Task: Create dashboard for client object.
Action: Mouse moved to (376, 87)
Screenshot: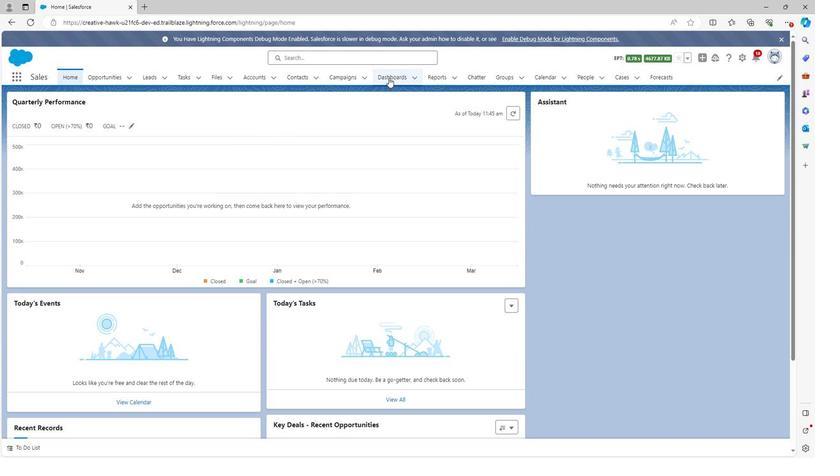 
Action: Mouse pressed left at (376, 87)
Screenshot: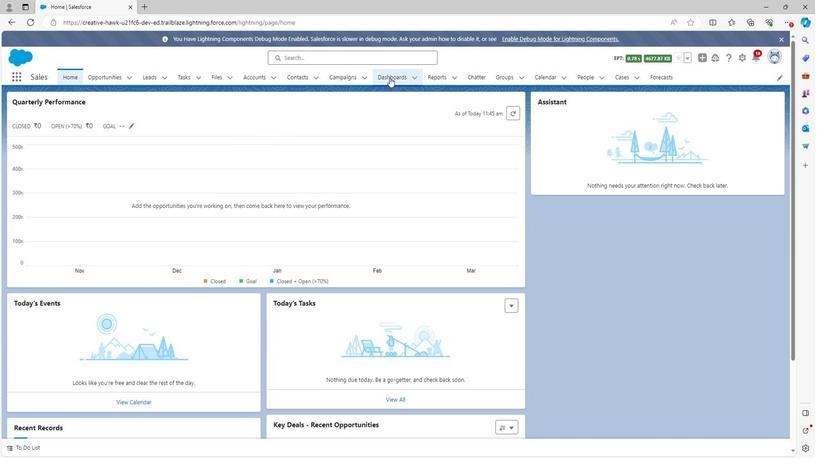 
Action: Mouse moved to (745, 113)
Screenshot: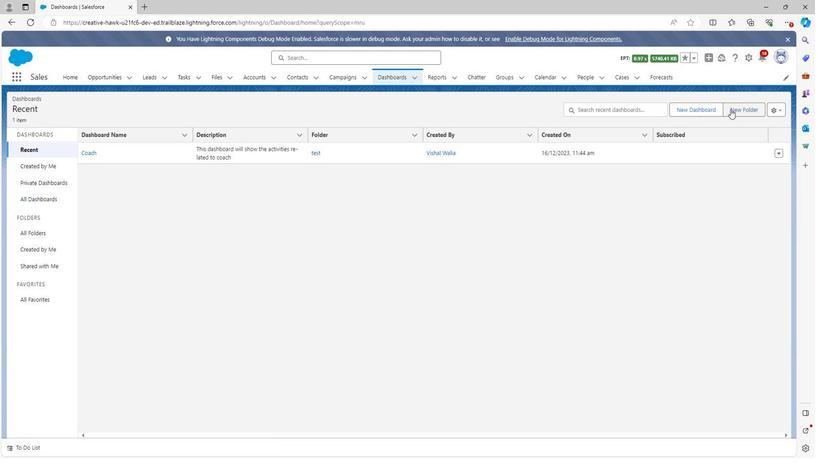 
Action: Mouse pressed left at (745, 113)
Screenshot: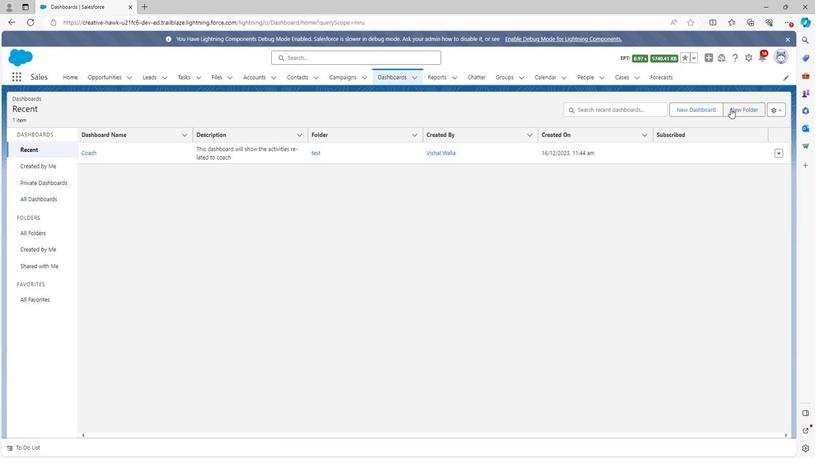 
Action: Mouse moved to (393, 210)
Screenshot: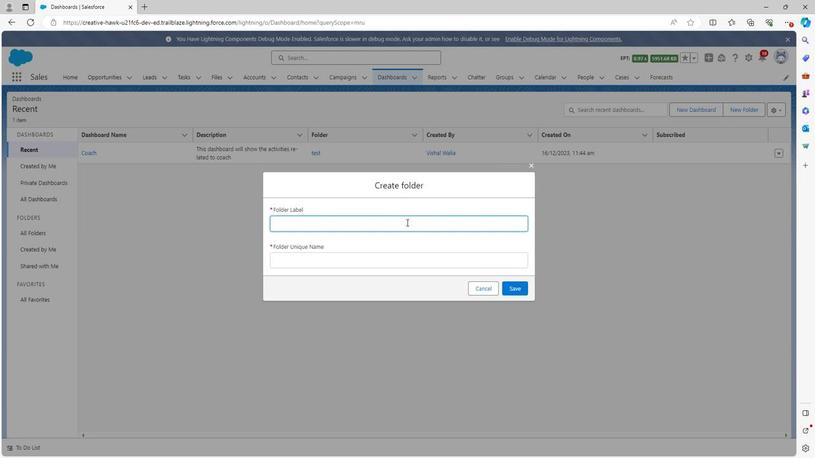 
Action: Key pressed test2
Screenshot: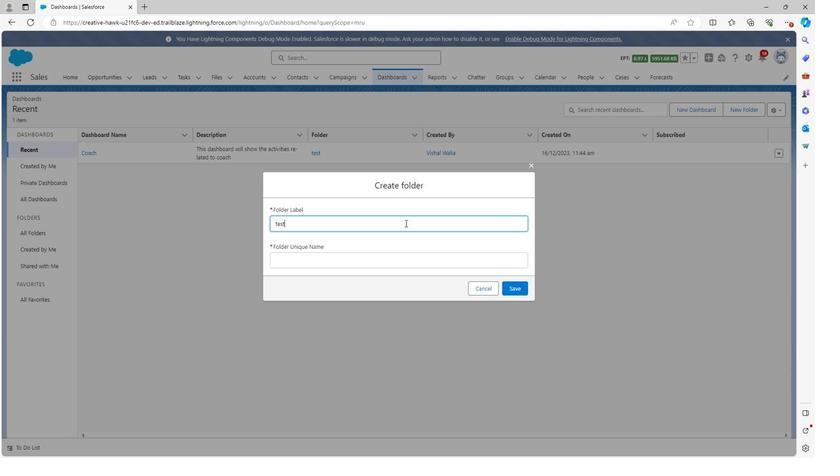
Action: Mouse moved to (373, 242)
Screenshot: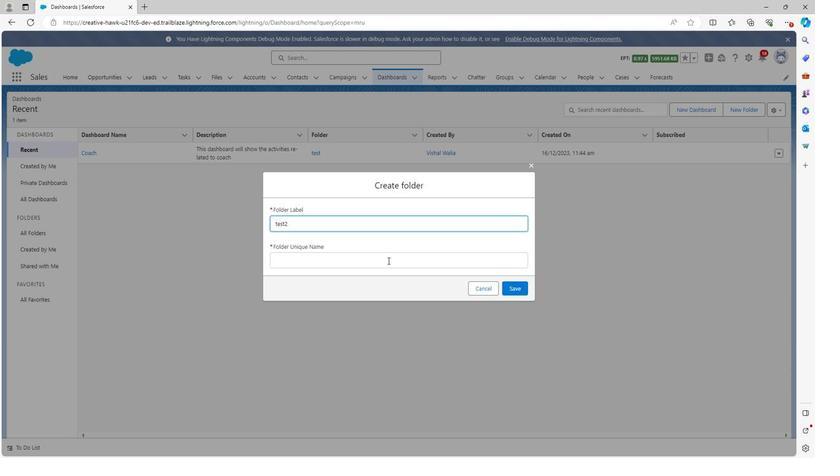 
Action: Mouse pressed left at (373, 242)
Screenshot: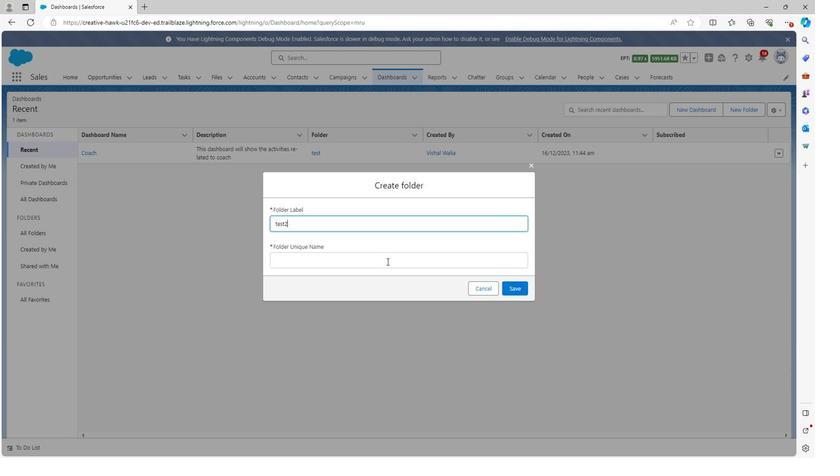 
Action: Mouse moved to (511, 265)
Screenshot: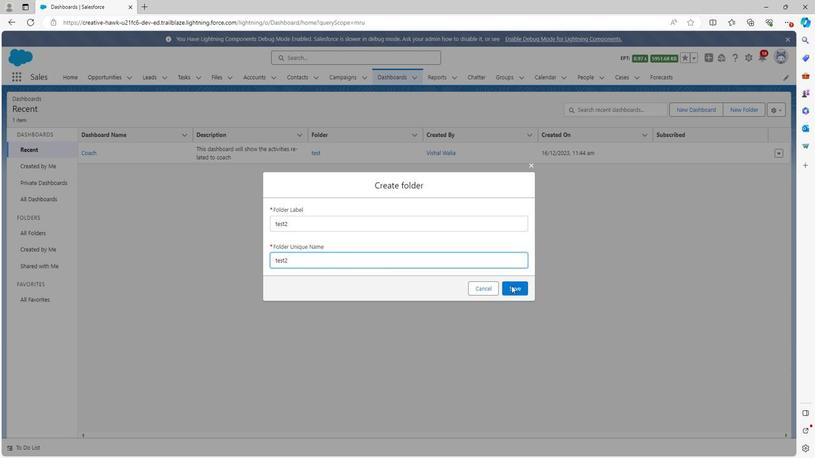 
Action: Mouse pressed left at (511, 265)
Screenshot: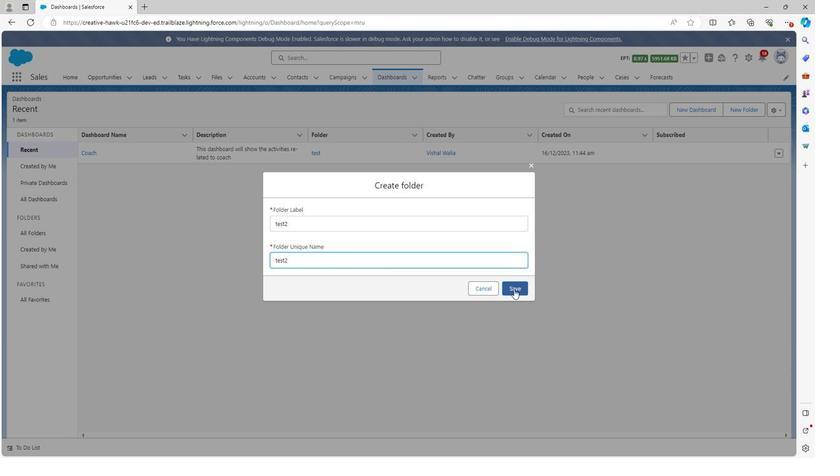 
Action: Mouse moved to (687, 116)
Screenshot: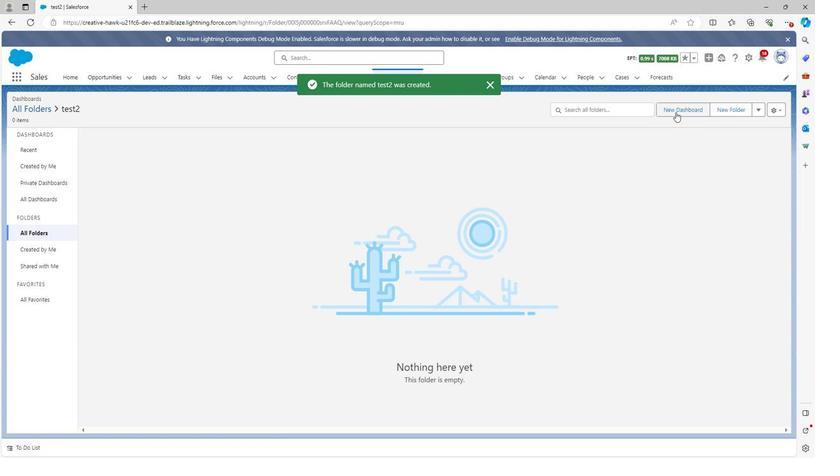 
Action: Mouse pressed left at (687, 116)
Screenshot: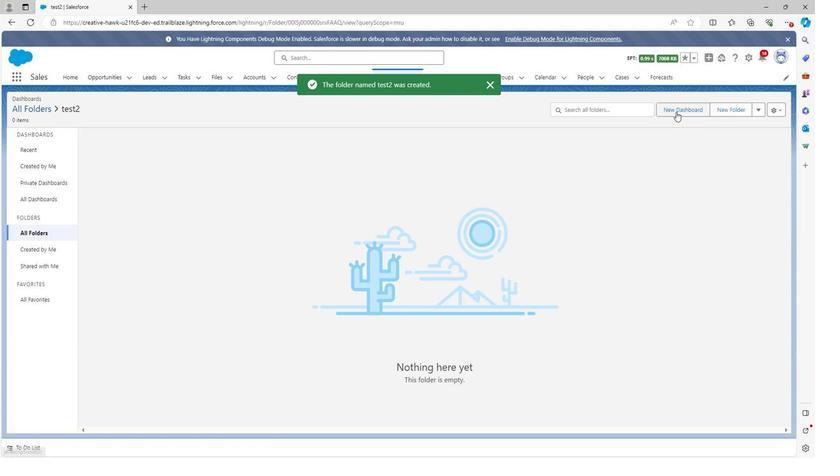 
Action: Mouse moved to (315, 212)
Screenshot: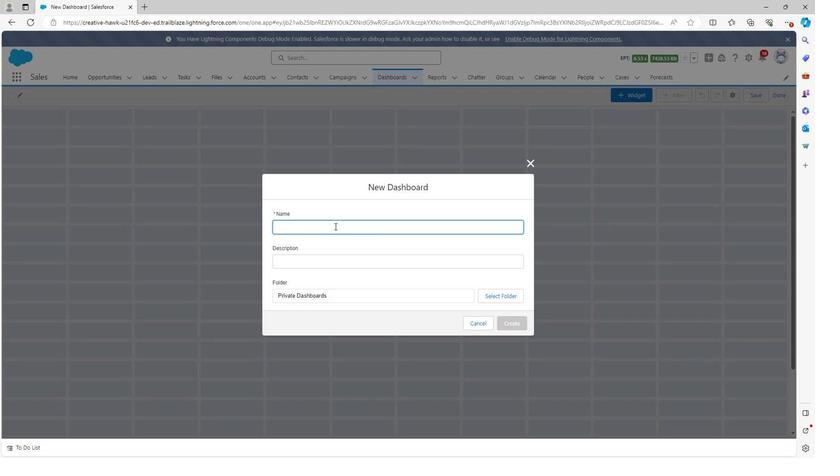 
Action: Mouse pressed left at (315, 212)
Screenshot: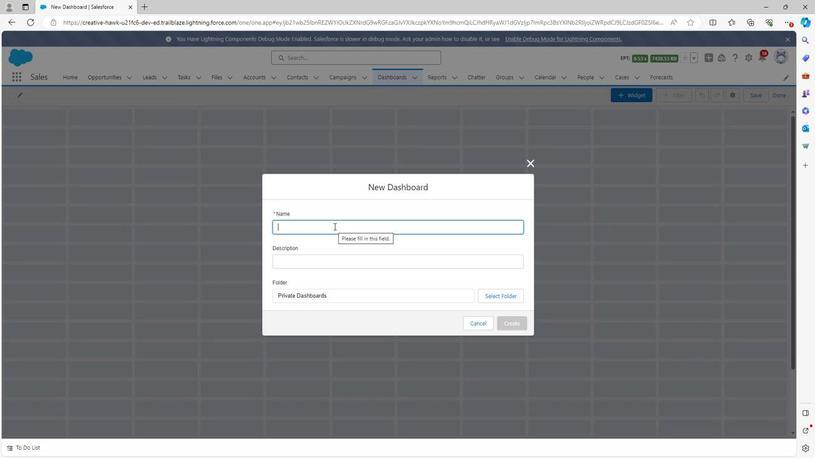 
Action: Mouse moved to (315, 215)
Screenshot: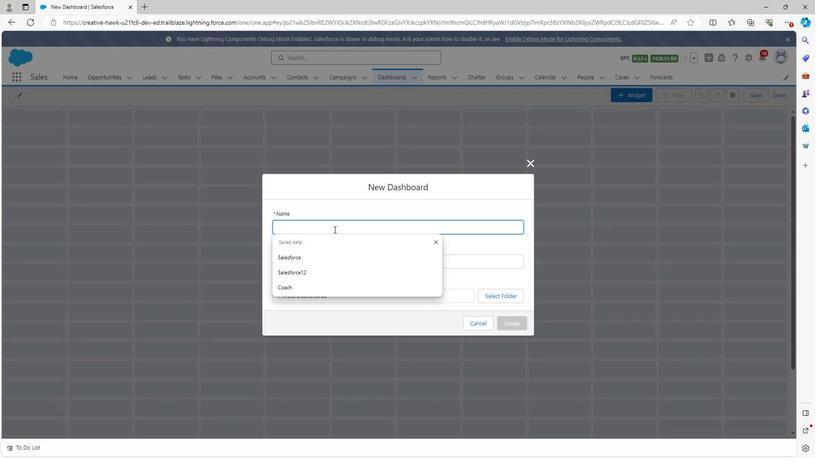 
Action: Key pressed <Key.shift>Client
Screenshot: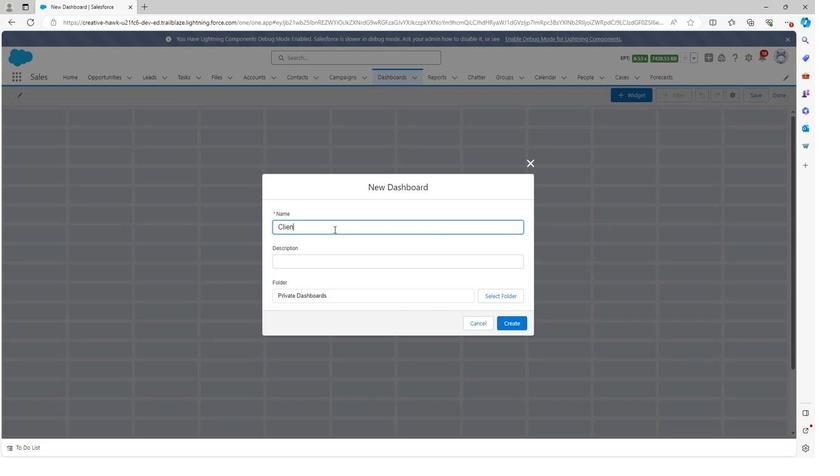 
Action: Mouse moved to (278, 242)
Screenshot: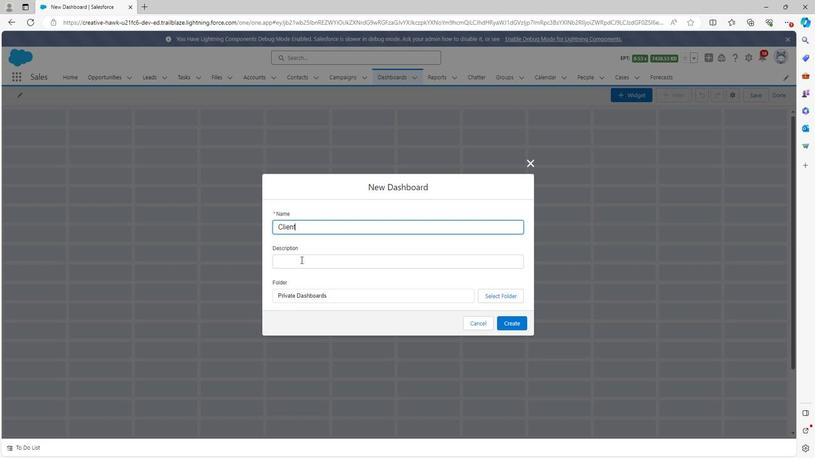 
Action: Mouse pressed left at (278, 242)
Screenshot: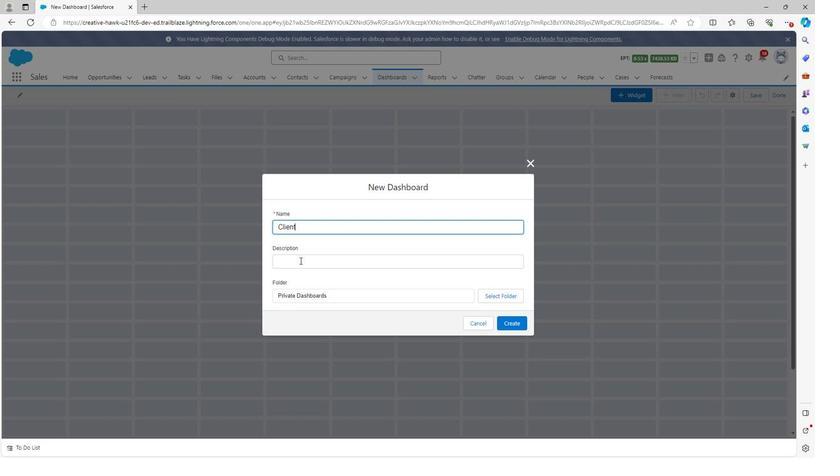 
Action: Key pressed <Key.shift>Client<Key.space>dashboard<Key.space>is<Key.space>used<Key.space>to<Key.space>provide<Key.space>the<Key.space>information<Key.space>related<Key.space>to<Key.space>client
Screenshot: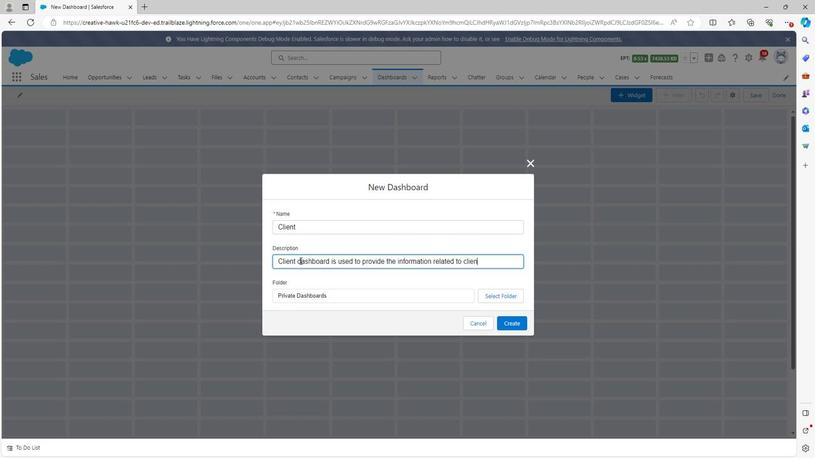 
Action: Mouse moved to (490, 272)
Screenshot: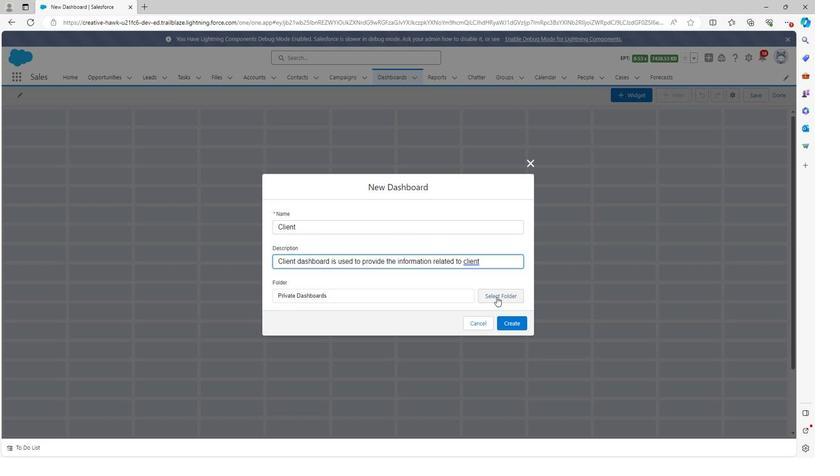 
Action: Mouse pressed left at (490, 272)
Screenshot: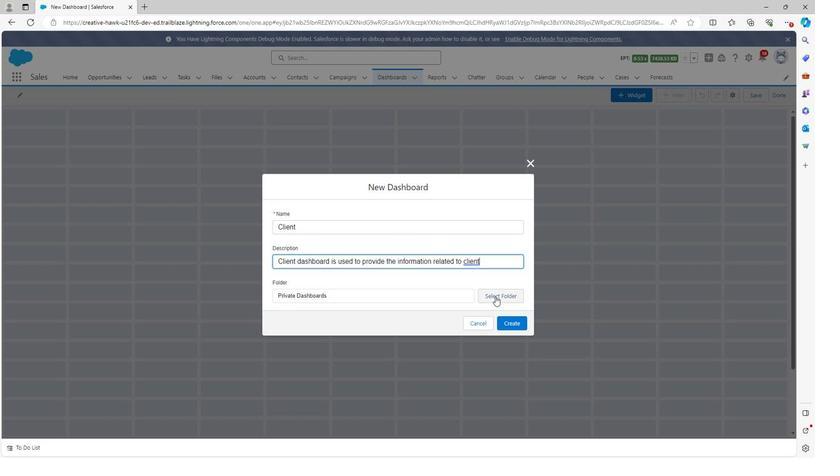 
Action: Mouse moved to (412, 145)
Screenshot: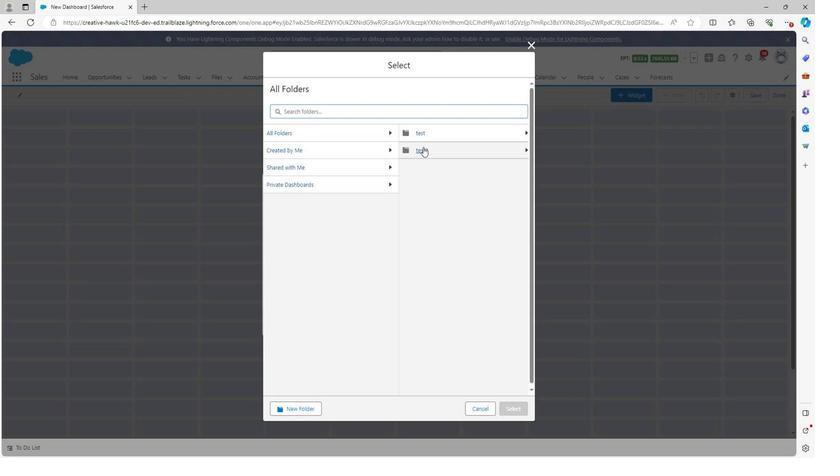 
Action: Mouse pressed left at (412, 145)
Screenshot: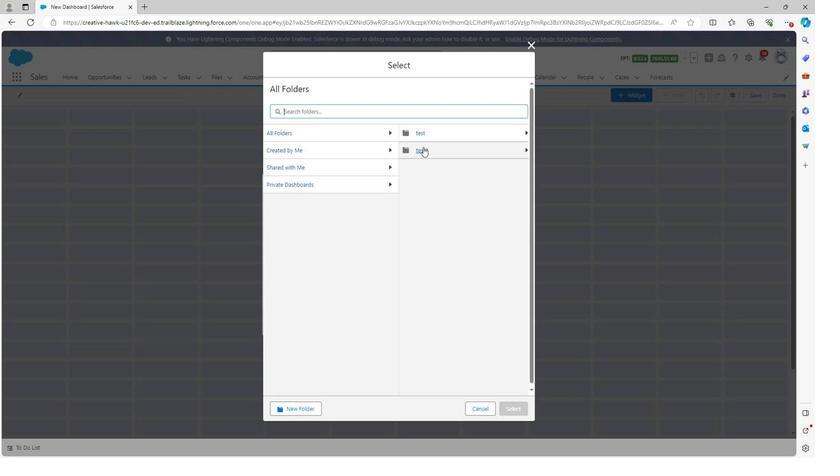 
Action: Mouse moved to (496, 366)
Screenshot: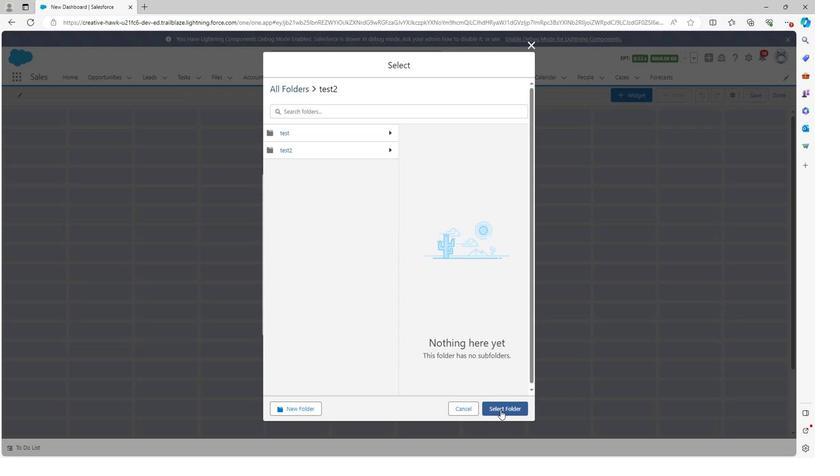 
Action: Mouse pressed left at (496, 366)
Screenshot: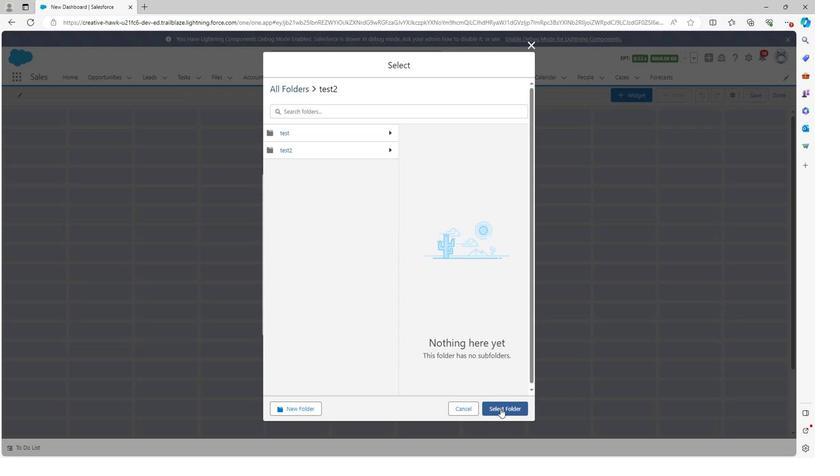 
Action: Mouse moved to (504, 293)
Screenshot: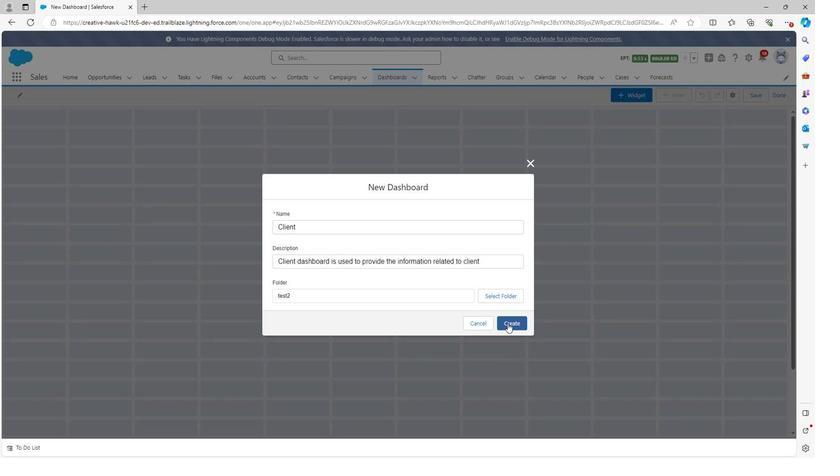 
Action: Mouse pressed left at (504, 293)
Screenshot: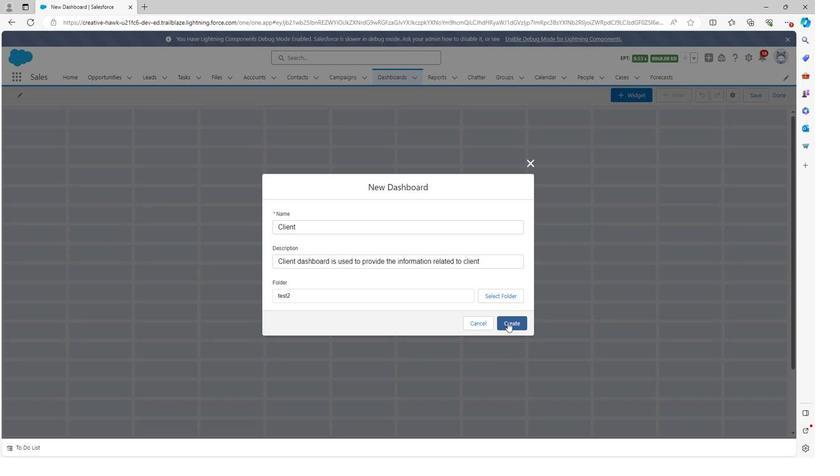 
Action: Mouse moved to (617, 101)
Screenshot: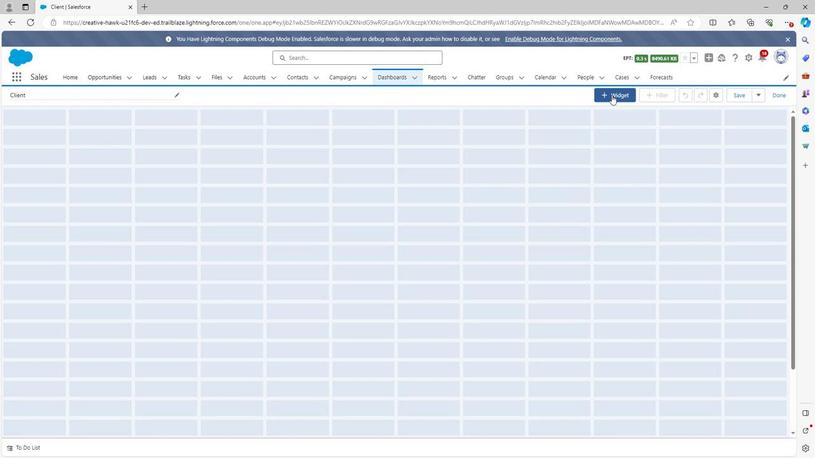 
Action: Mouse pressed left at (617, 101)
Screenshot: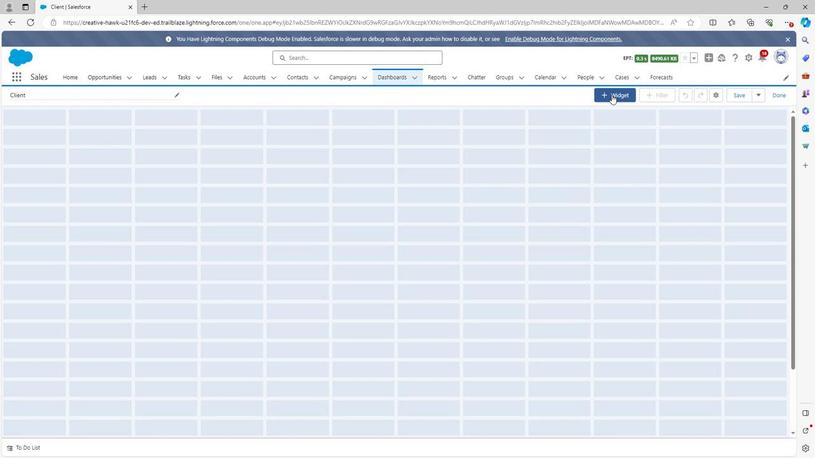 
Action: Mouse moved to (619, 119)
Screenshot: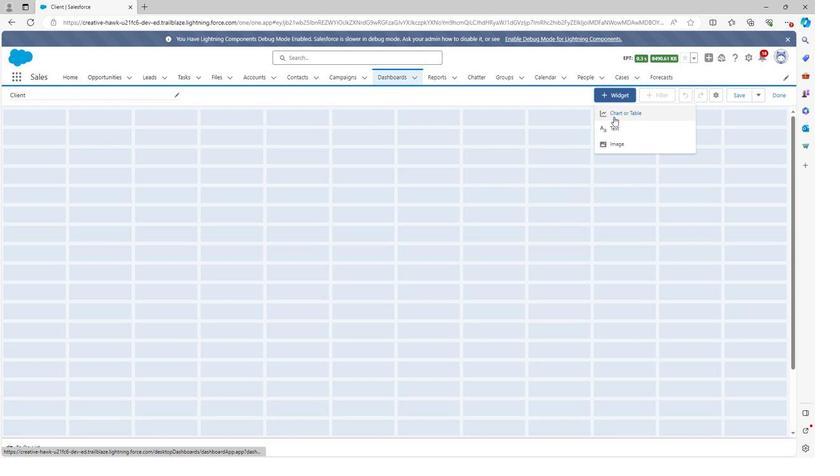 
Action: Mouse pressed left at (619, 119)
Screenshot: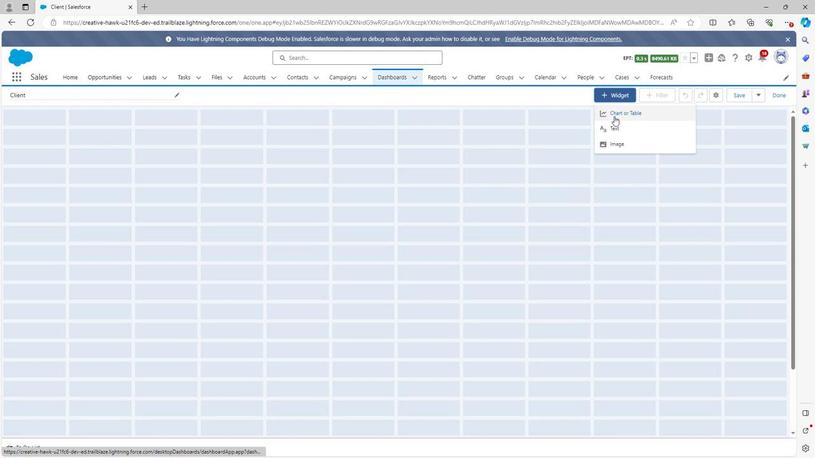 
Action: Mouse moved to (47, 200)
Screenshot: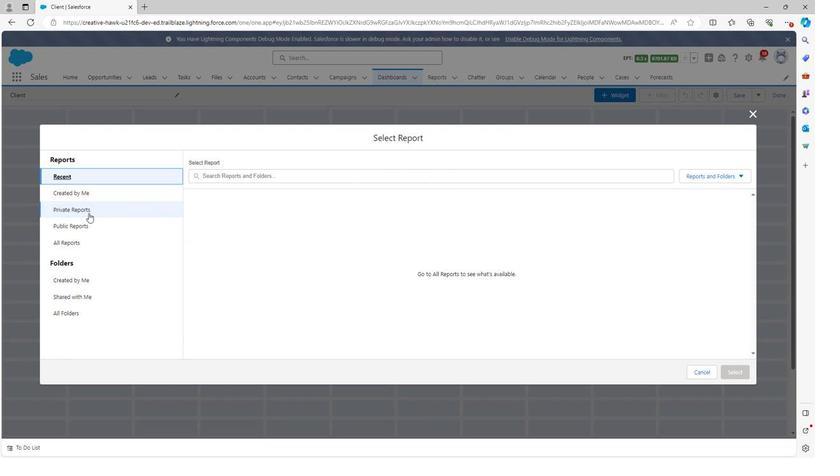 
Action: Mouse pressed left at (47, 200)
Screenshot: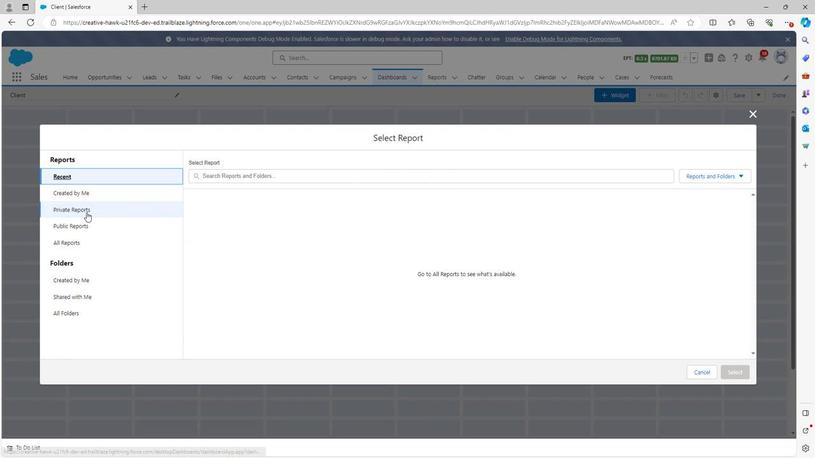 
Action: Mouse moved to (37, 211)
Screenshot: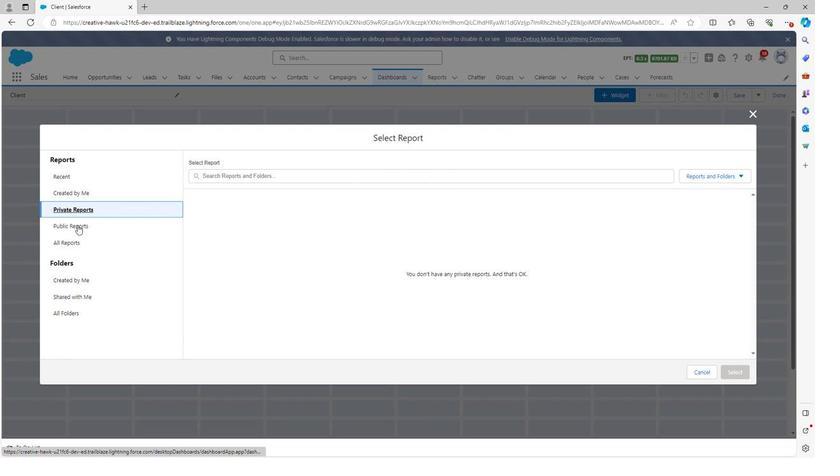 
Action: Mouse pressed left at (37, 211)
Screenshot: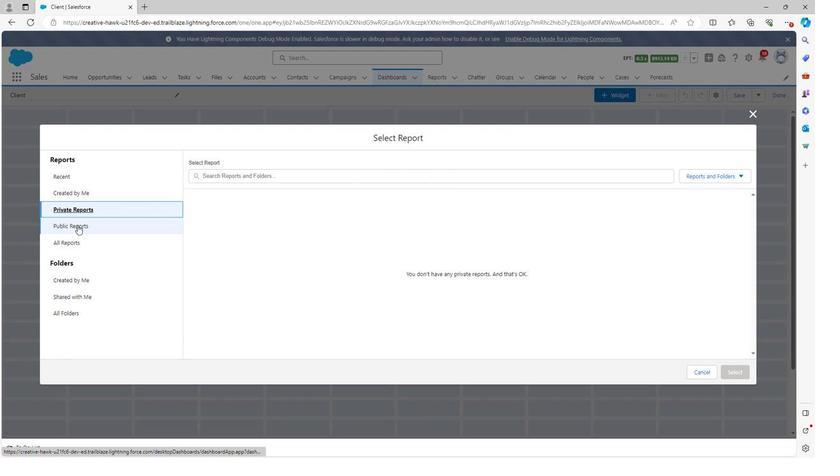 
Action: Mouse moved to (195, 195)
Screenshot: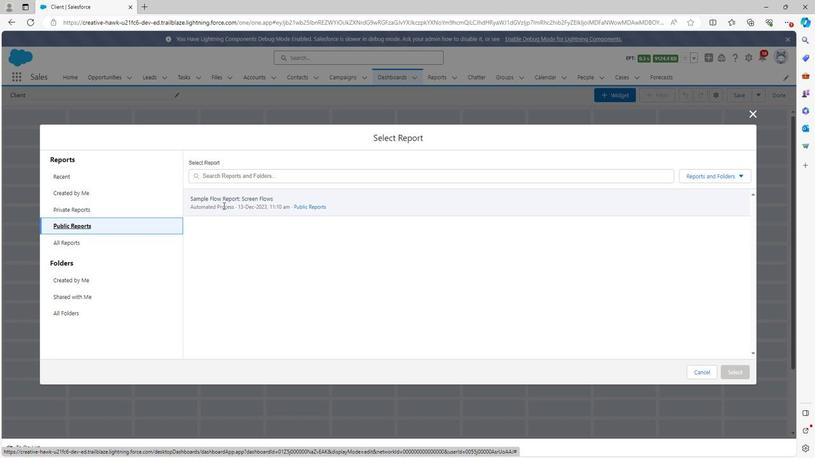 
Action: Mouse pressed left at (195, 195)
Screenshot: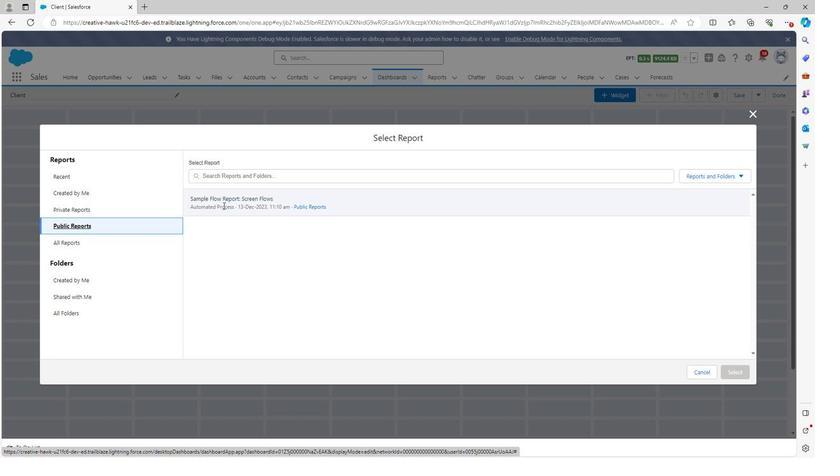 
Action: Mouse moved to (748, 331)
Screenshot: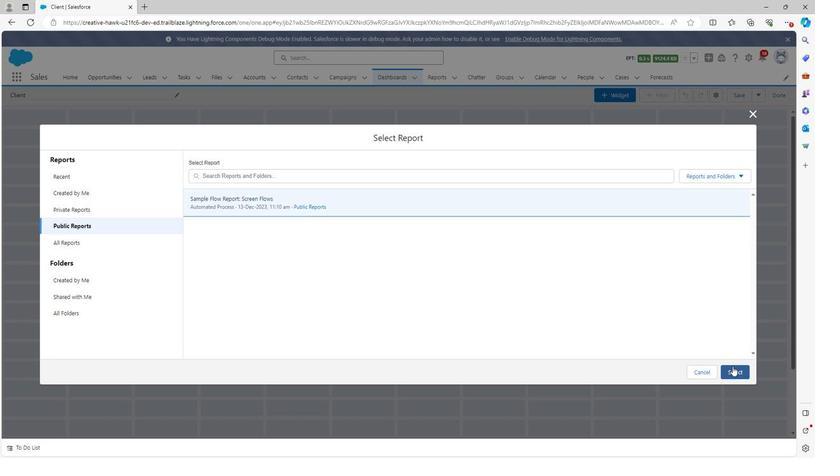 
Action: Mouse pressed left at (748, 331)
Screenshot: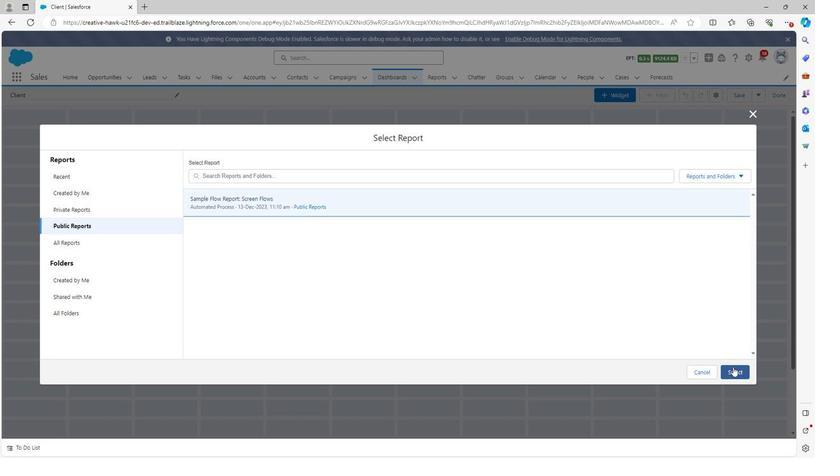 
Action: Mouse moved to (288, 303)
Screenshot: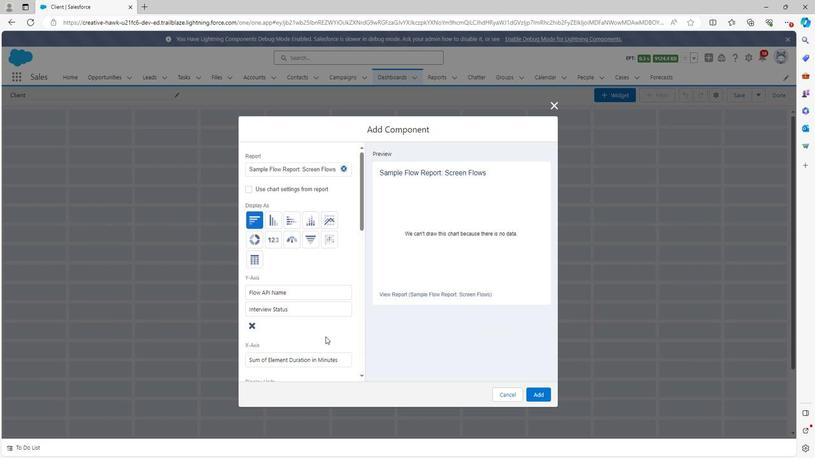 
Action: Mouse scrolled (288, 302) with delta (0, 0)
Screenshot: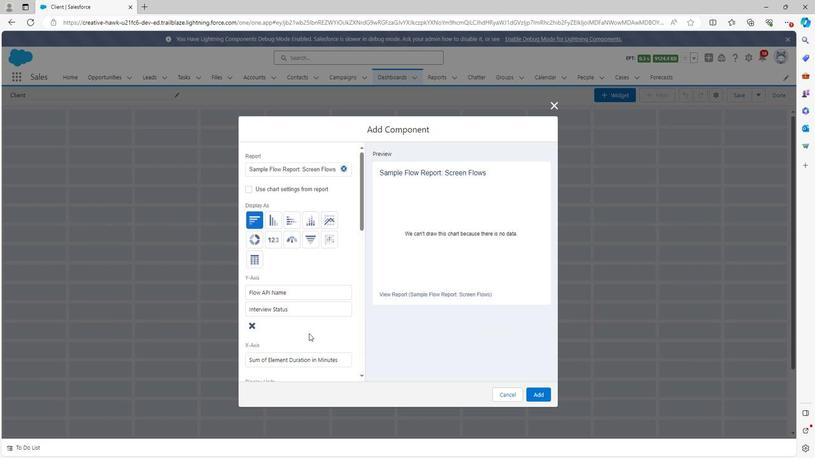 
Action: Mouse scrolled (288, 302) with delta (0, 0)
Screenshot: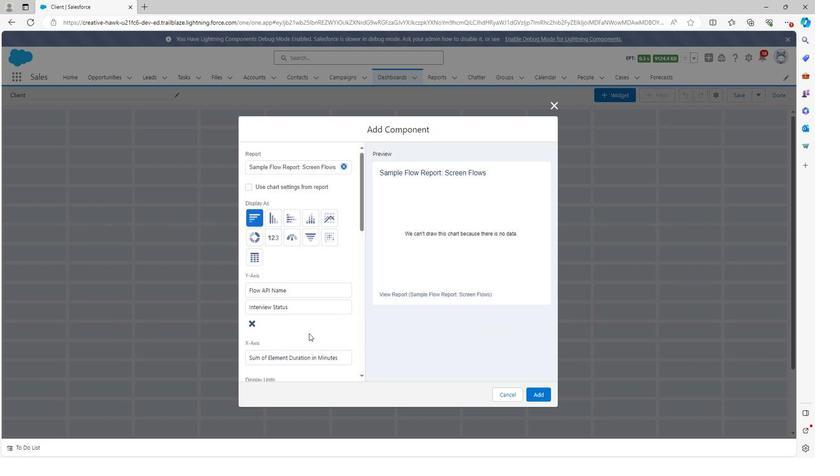 
Action: Mouse scrolled (288, 302) with delta (0, 0)
Screenshot: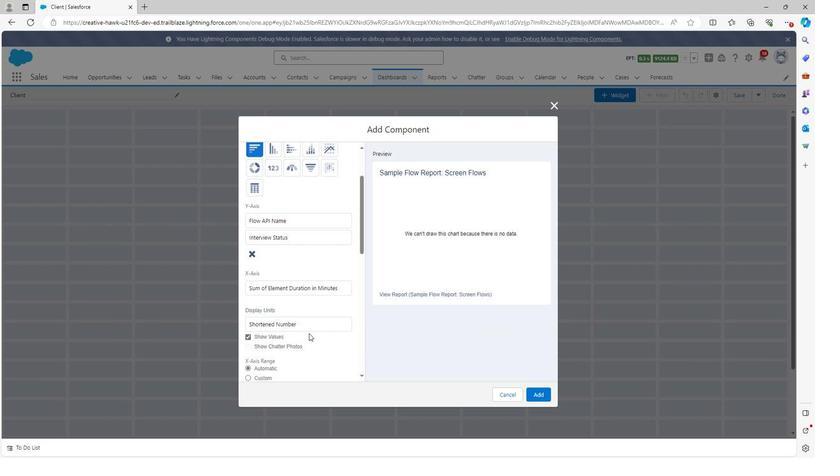 
Action: Mouse scrolled (288, 302) with delta (0, 0)
Screenshot: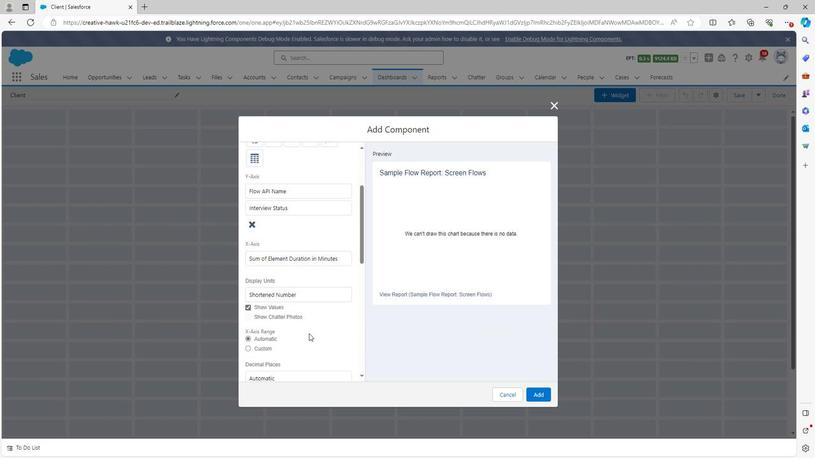 
Action: Mouse scrolled (288, 302) with delta (0, 0)
Screenshot: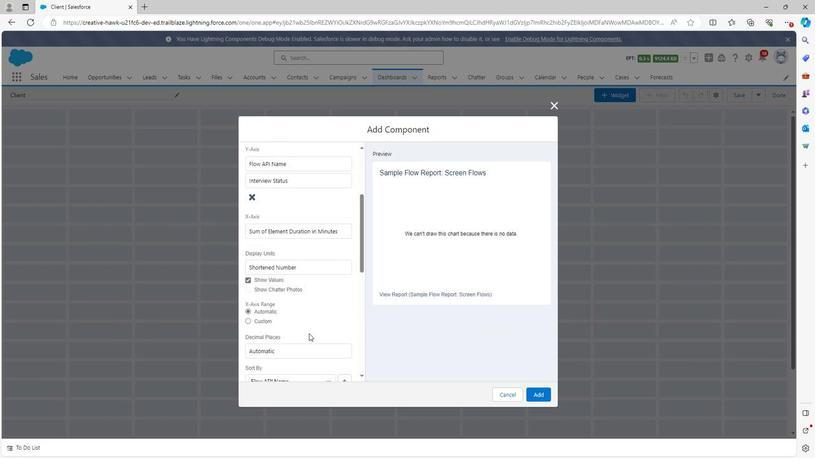 
Action: Mouse scrolled (288, 302) with delta (0, 0)
Screenshot: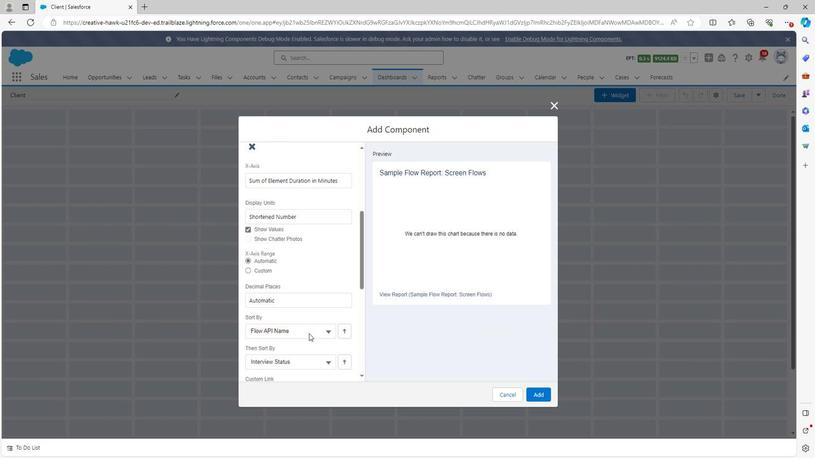 
Action: Mouse scrolled (288, 302) with delta (0, 0)
Screenshot: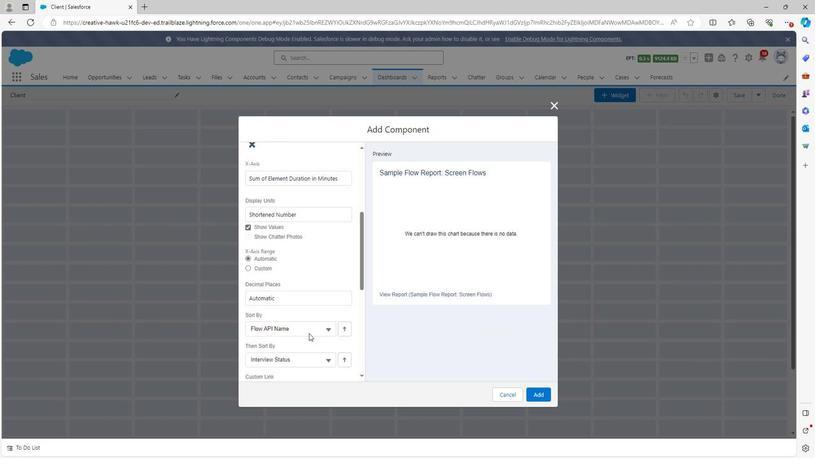 
Action: Mouse scrolled (288, 302) with delta (0, 0)
Screenshot: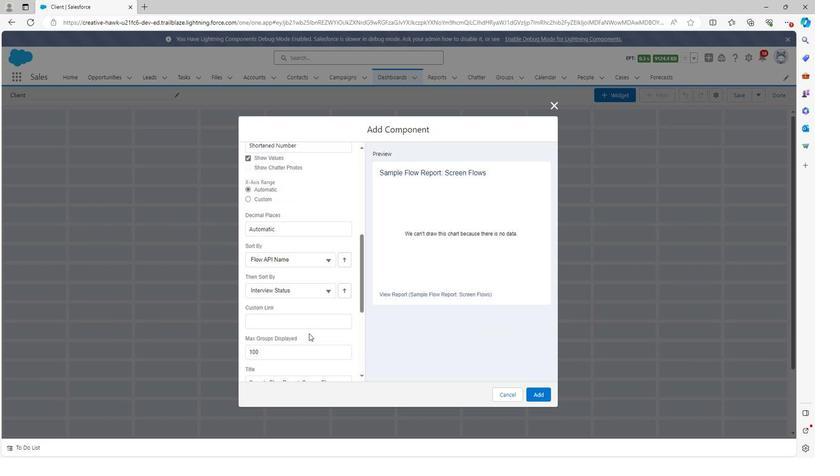 
Action: Mouse scrolled (288, 302) with delta (0, 0)
Screenshot: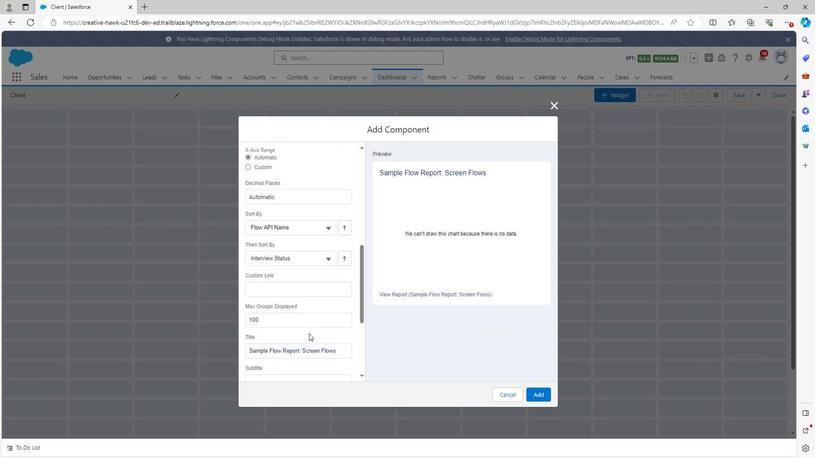 
Action: Mouse scrolled (288, 302) with delta (0, 0)
Screenshot: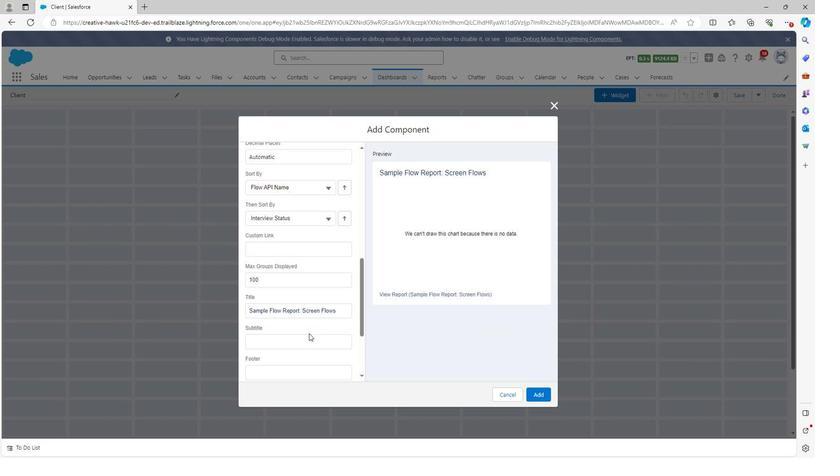
Action: Mouse scrolled (288, 302) with delta (0, 0)
Screenshot: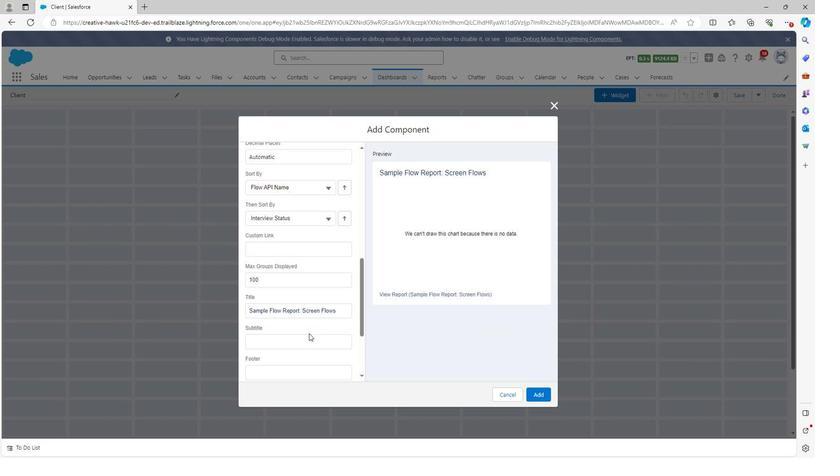
Action: Mouse scrolled (288, 302) with delta (0, 0)
Screenshot: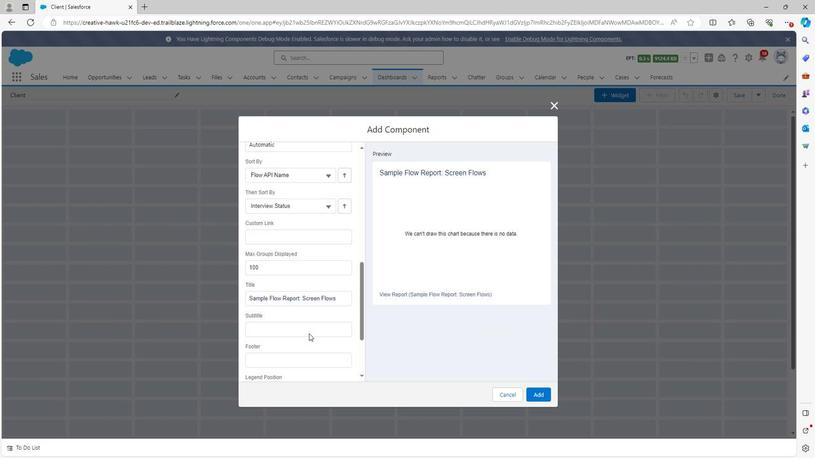 
Action: Mouse moved to (288, 303)
Screenshot: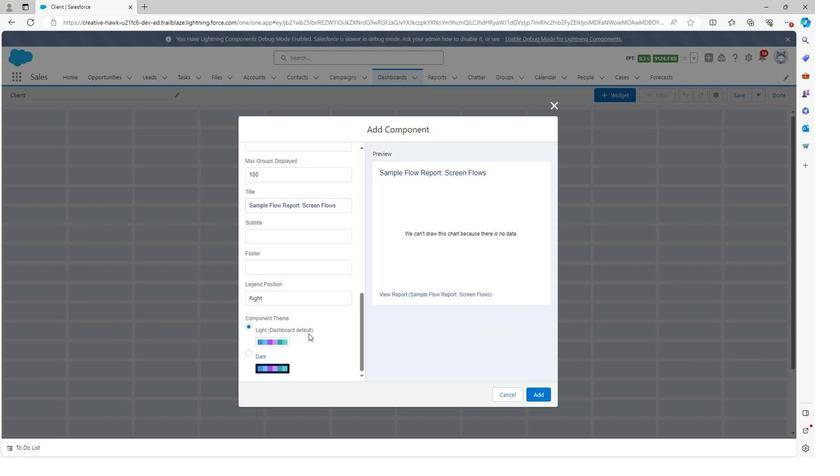 
Action: Mouse scrolled (288, 303) with delta (0, 0)
Screenshot: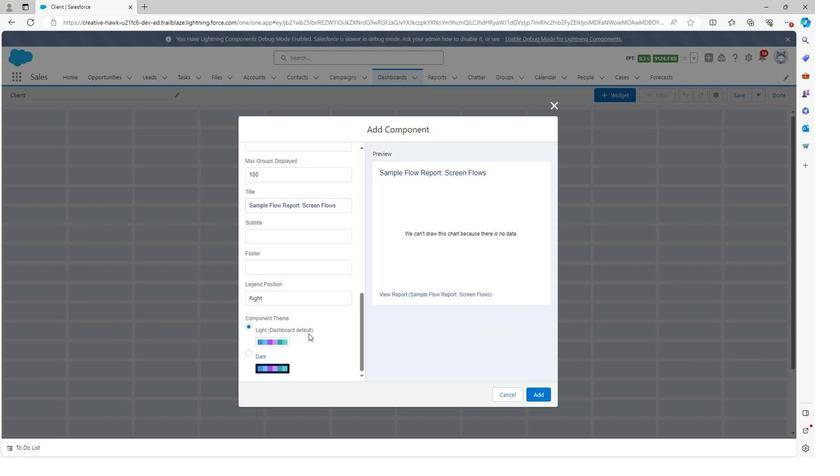 
Action: Mouse scrolled (288, 303) with delta (0, 0)
Screenshot: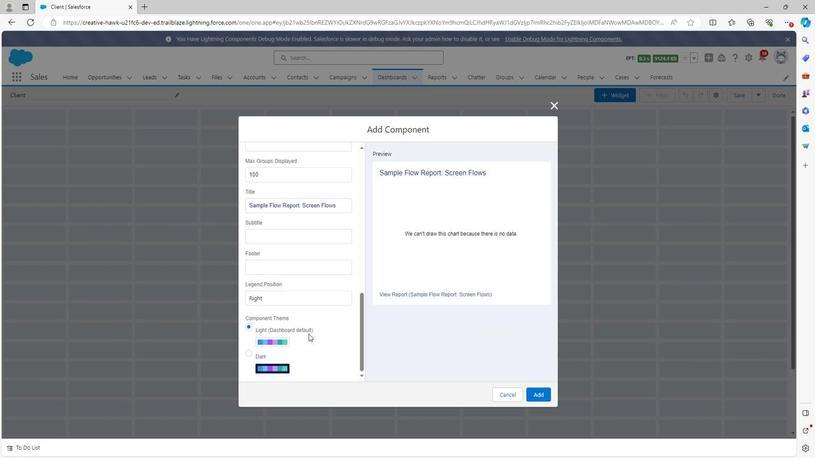 
Action: Mouse scrolled (288, 303) with delta (0, 0)
Screenshot: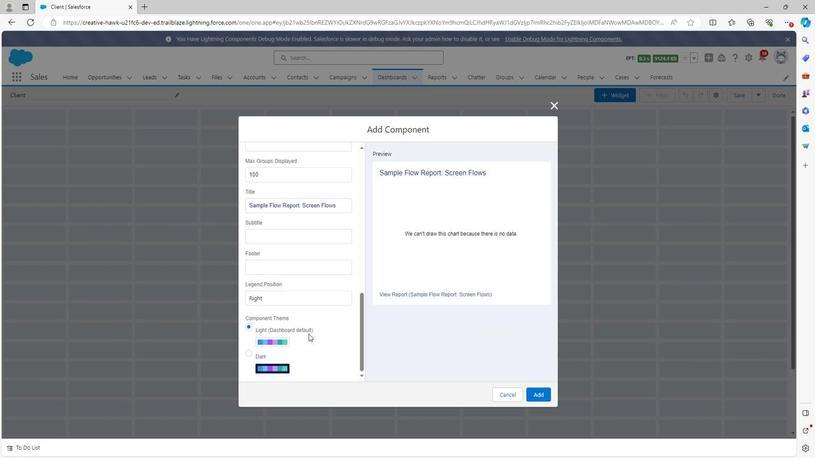 
Action: Mouse scrolled (288, 303) with delta (0, 0)
Screenshot: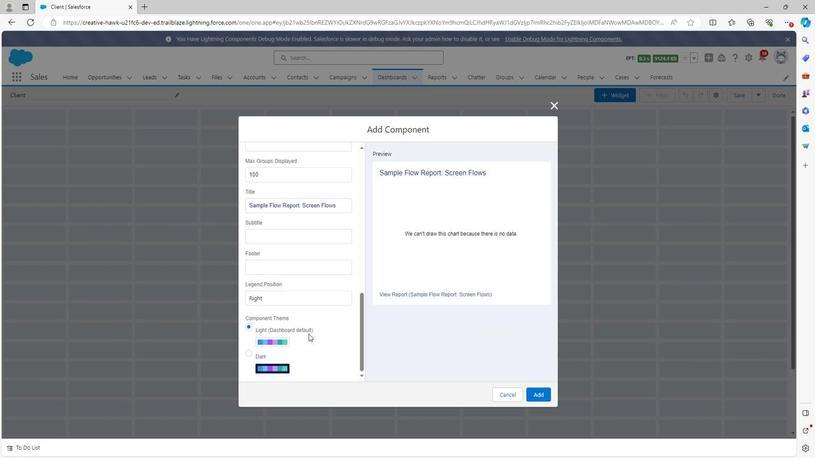 
Action: Mouse moved to (223, 321)
Screenshot: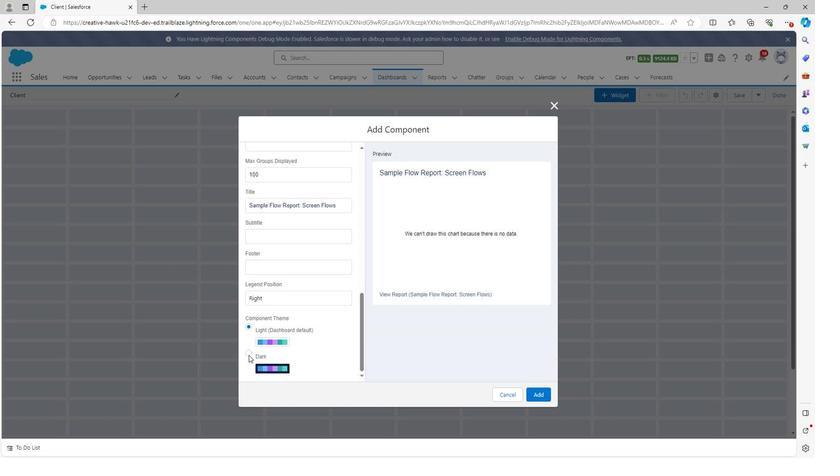 
Action: Mouse pressed left at (223, 321)
Screenshot: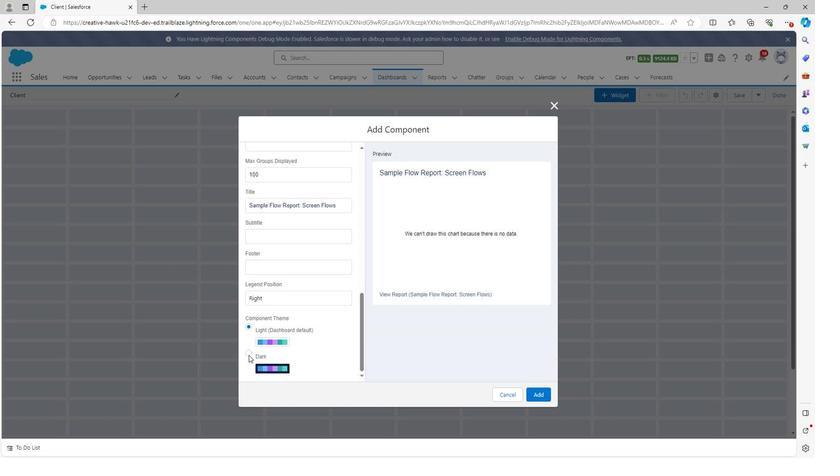 
Action: Mouse moved to (532, 352)
Screenshot: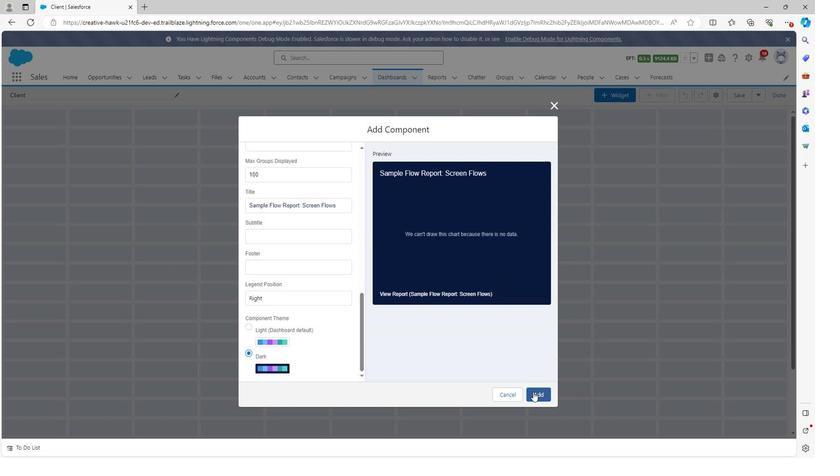 
Action: Mouse pressed left at (532, 352)
Screenshot: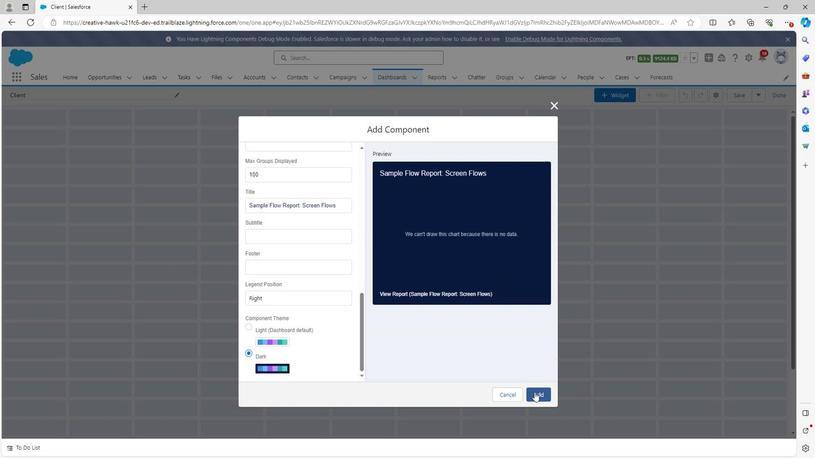 
Action: Mouse moved to (123, 156)
Screenshot: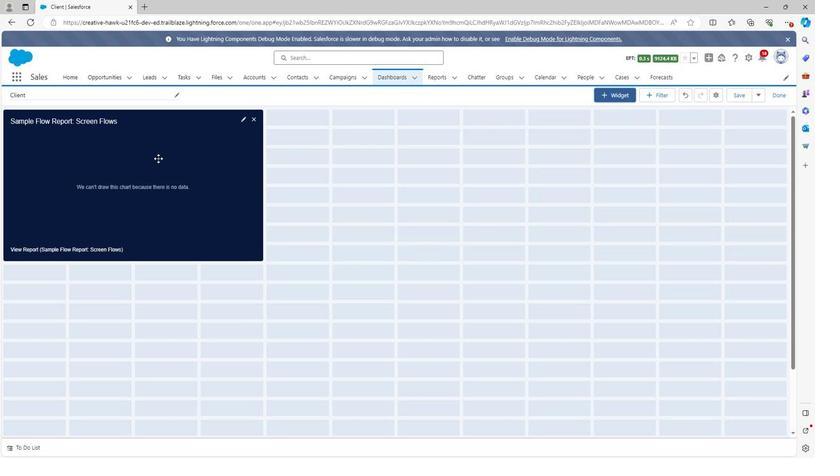 
Action: Mouse pressed left at (123, 156)
Screenshot: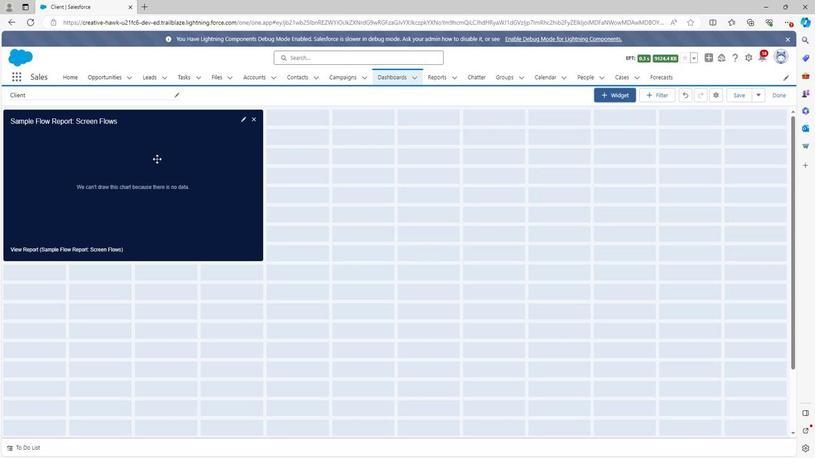 
Action: Mouse moved to (96, 242)
Screenshot: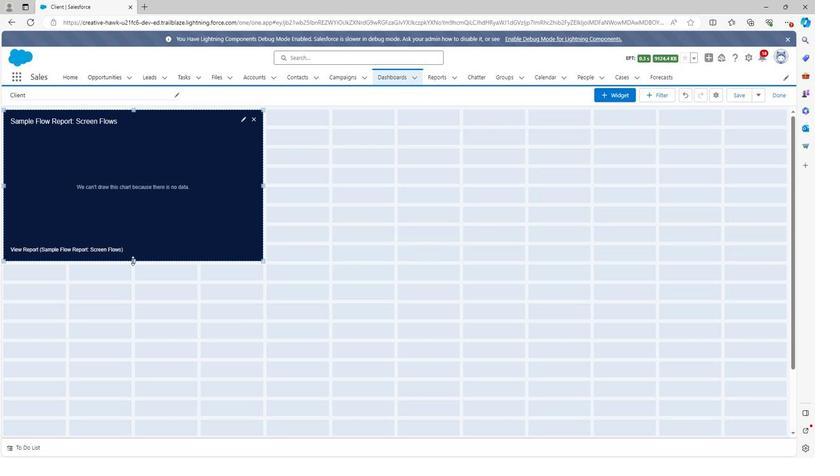 
Action: Mouse pressed left at (96, 242)
Screenshot: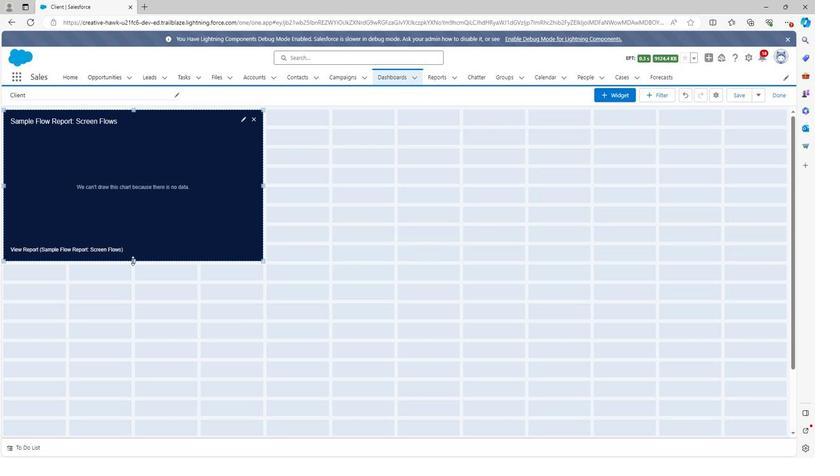 
Action: Mouse moved to (239, 203)
Screenshot: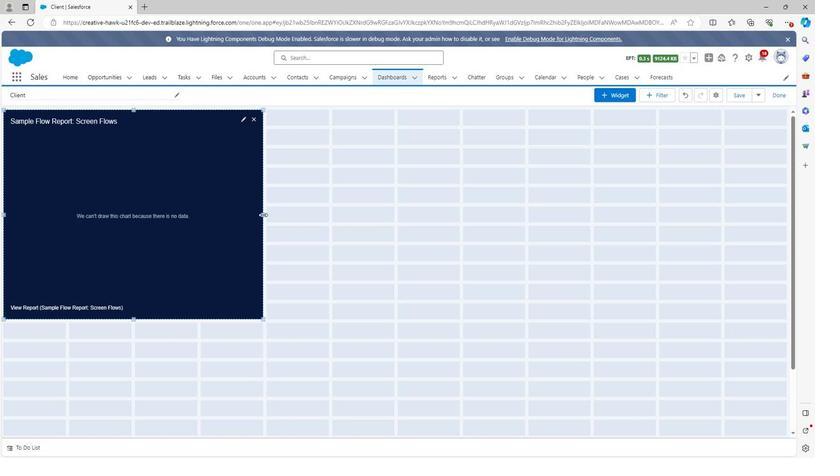 
Action: Mouse pressed left at (239, 203)
Screenshot: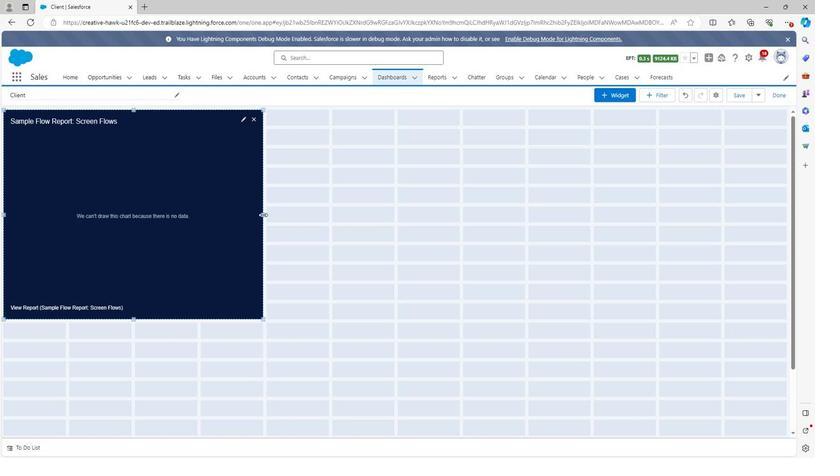 
Action: Mouse moved to (617, 104)
Screenshot: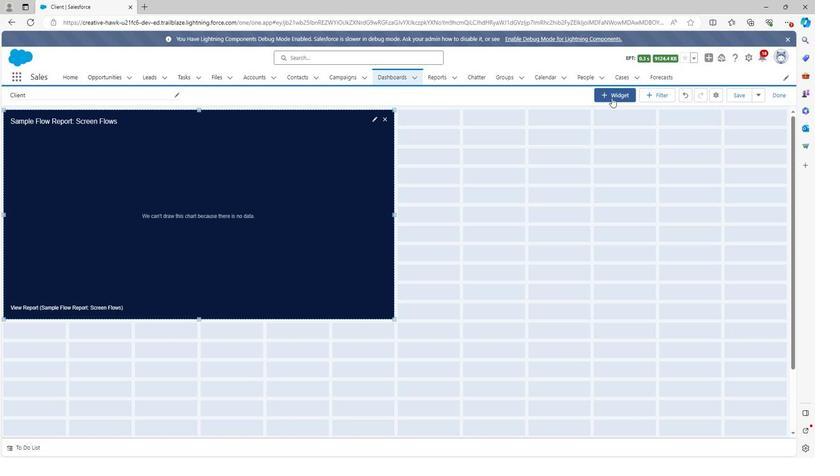 
Action: Mouse pressed left at (617, 104)
Screenshot: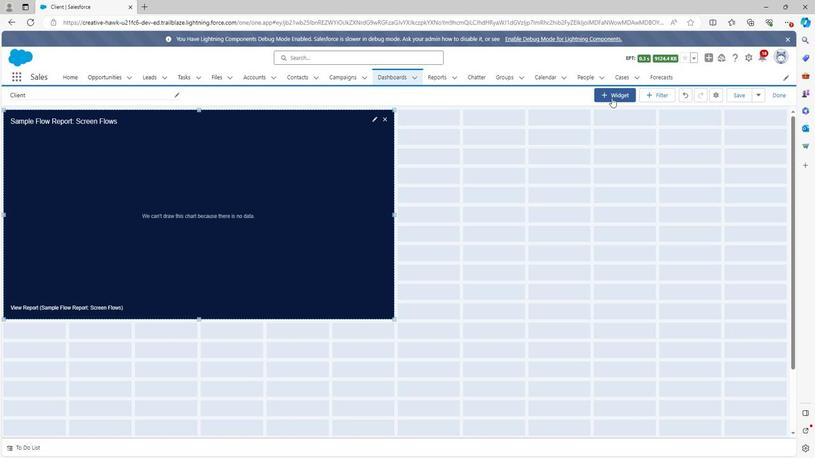 
Action: Mouse moved to (609, 128)
Screenshot: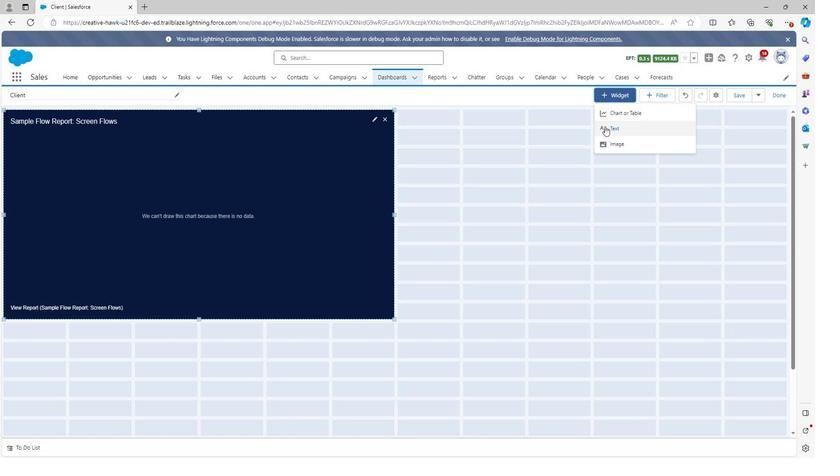 
Action: Mouse pressed left at (609, 128)
Screenshot: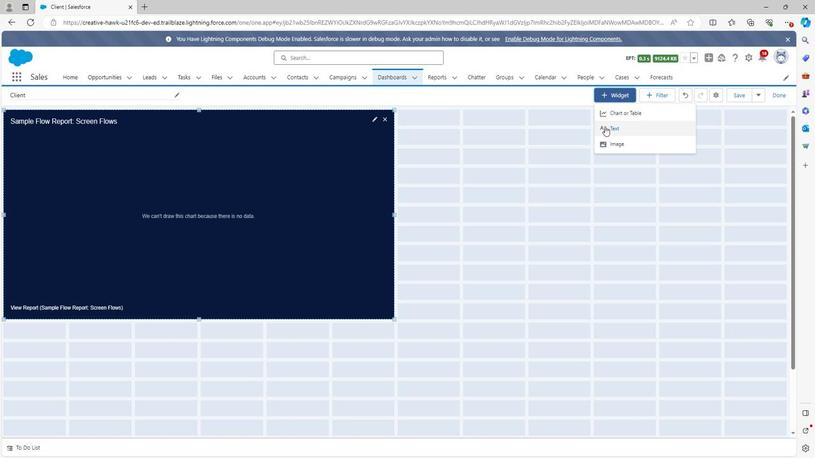 
Action: Mouse moved to (256, 165)
Screenshot: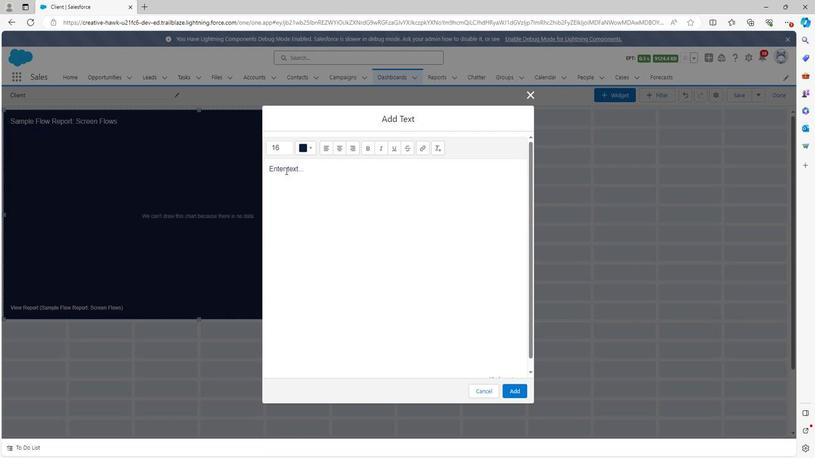 
Action: Mouse pressed left at (256, 165)
Screenshot: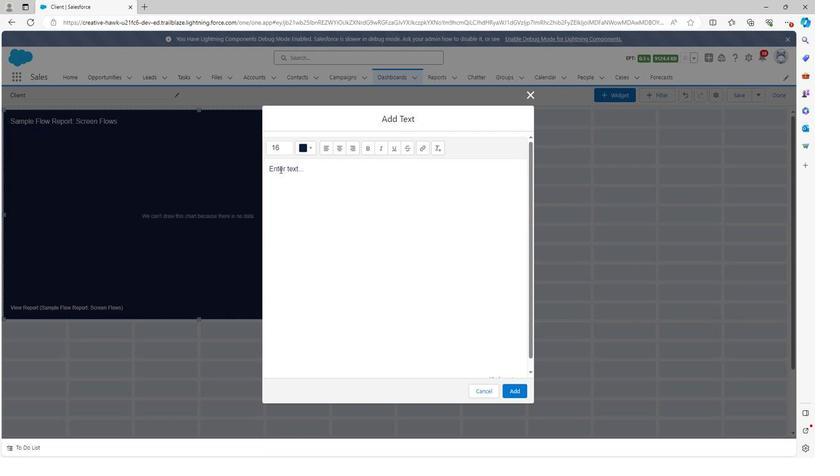 
Action: Mouse moved to (288, 165)
Screenshot: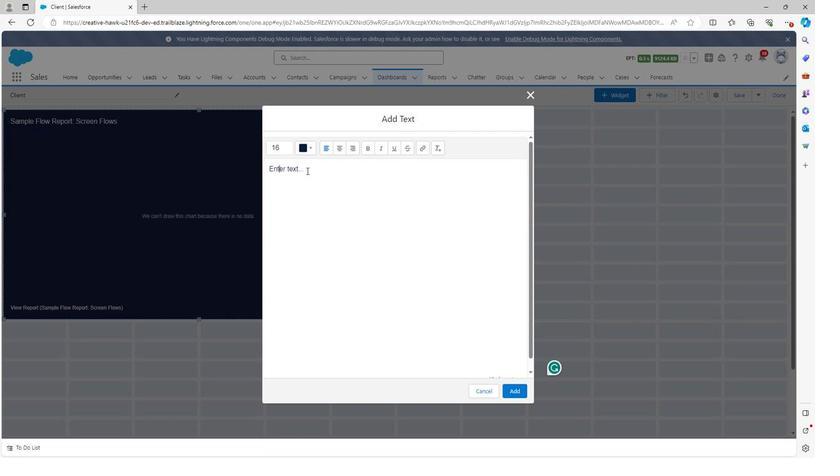 
Action: Mouse pressed left at (288, 165)
Screenshot: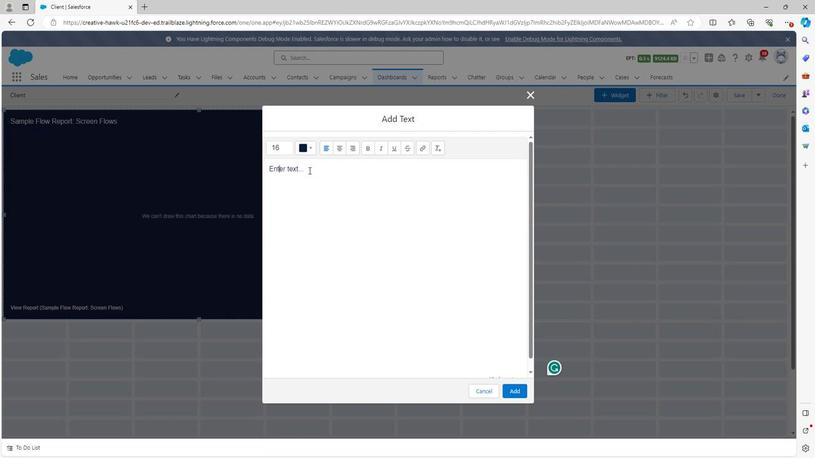 
Action: Mouse moved to (155, 263)
Screenshot: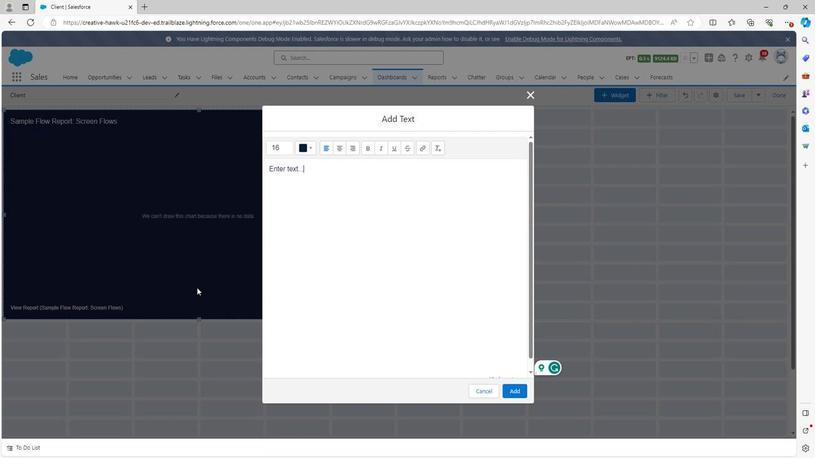 
Action: Key pressed <Key.backspace><Key.backspace><Key.backspace><Key.backspace><Key.backspace><Key.backspace><Key.backspace><Key.backspace><Key.backspace><Key.backspace><Key.backspace><Key.backspace><Key.backspace><Key.shift>Client<Key.space>dashboard
Screenshot: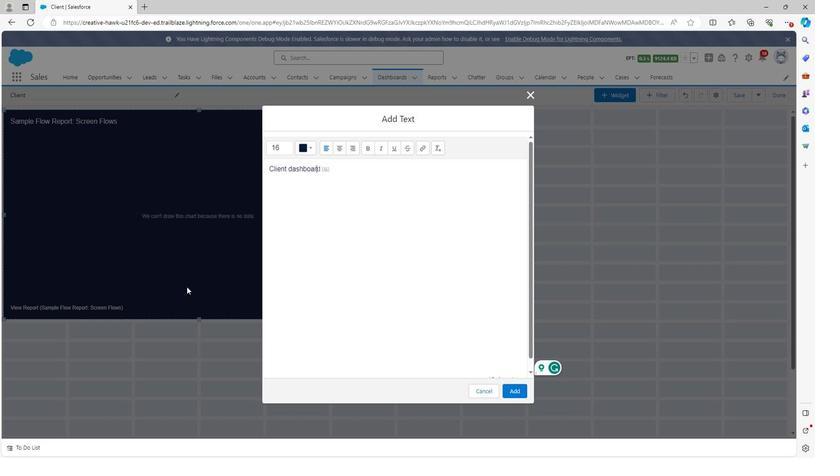 
Action: Mouse moved to (509, 349)
Screenshot: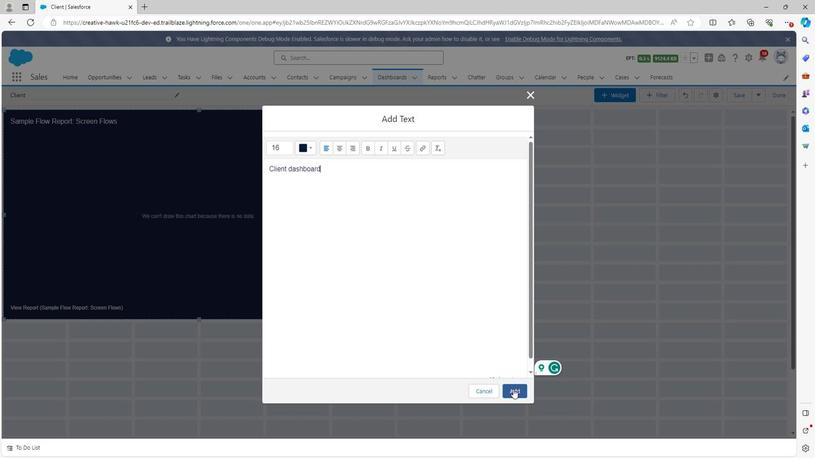 
Action: Mouse pressed left at (509, 349)
Screenshot: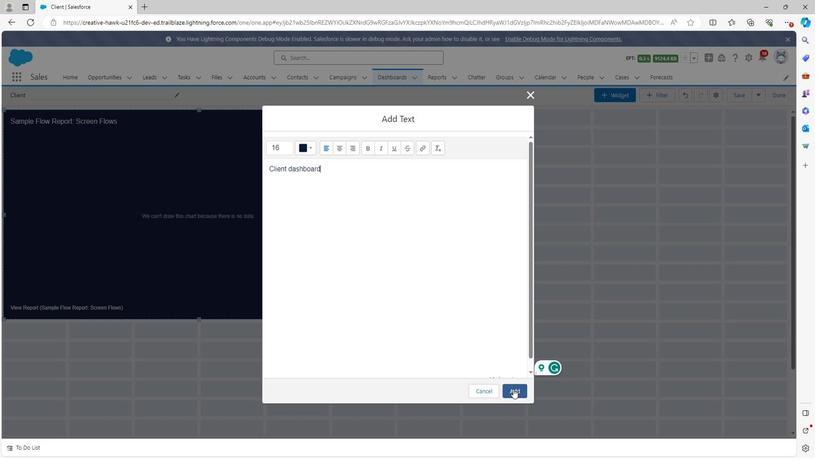 
Action: Mouse moved to (750, 100)
Screenshot: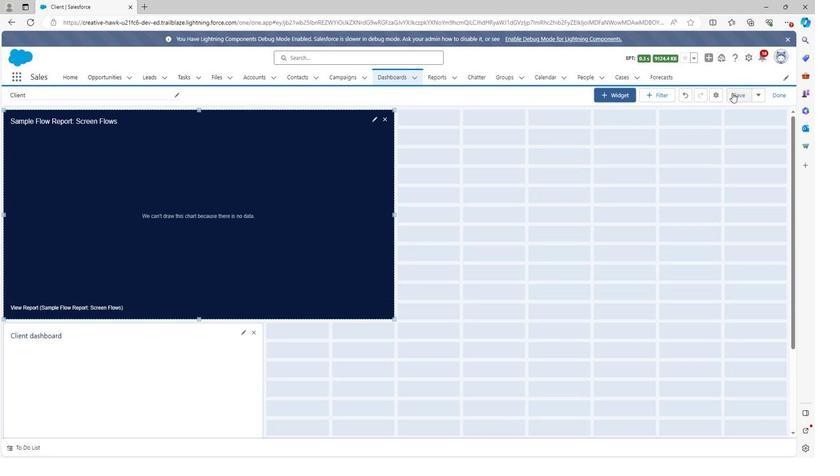 
Action: Mouse pressed left at (750, 100)
Screenshot: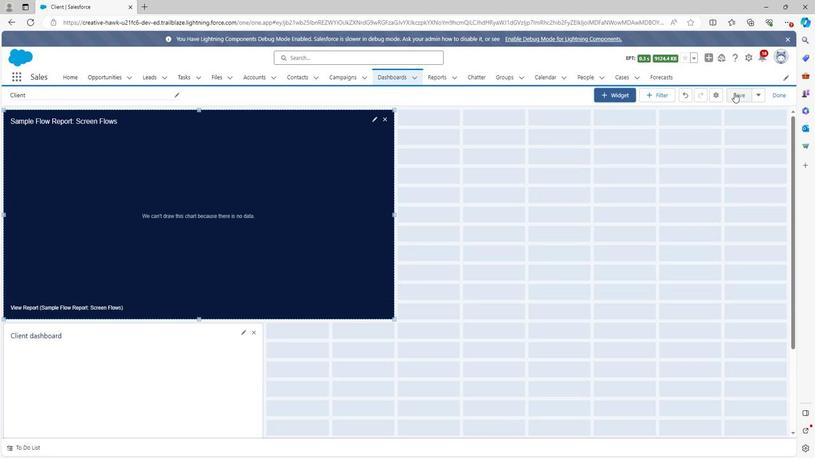 
Action: Mouse moved to (373, 84)
Screenshot: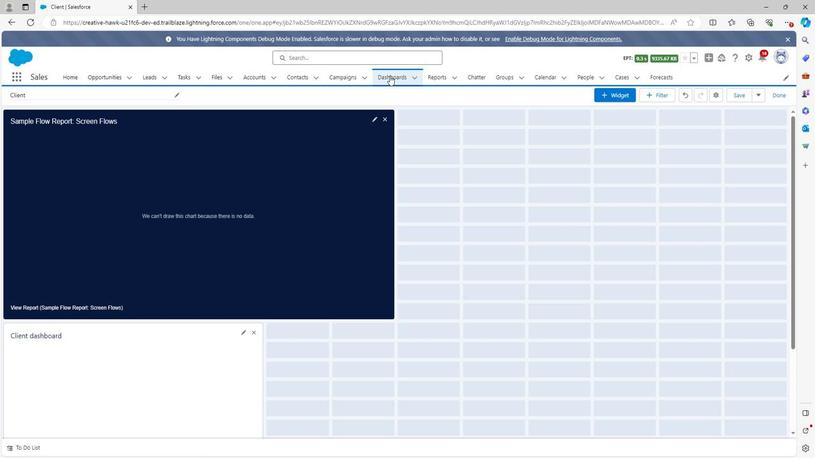 
Action: Mouse pressed left at (373, 84)
Screenshot: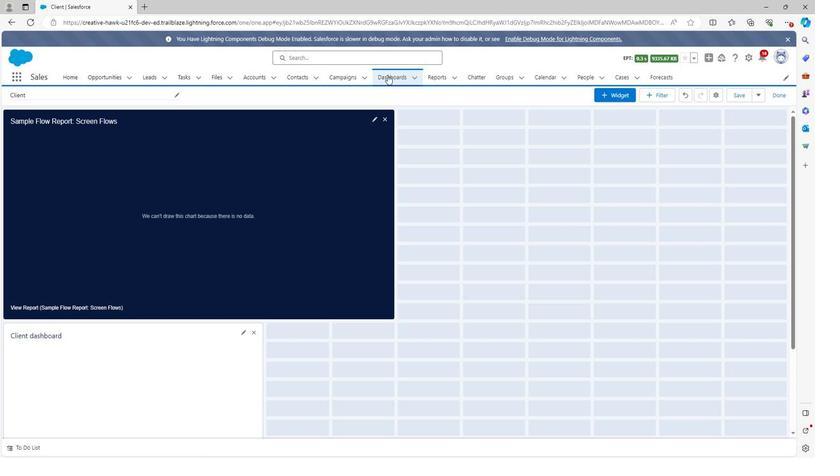 
Action: Mouse moved to (343, 151)
Screenshot: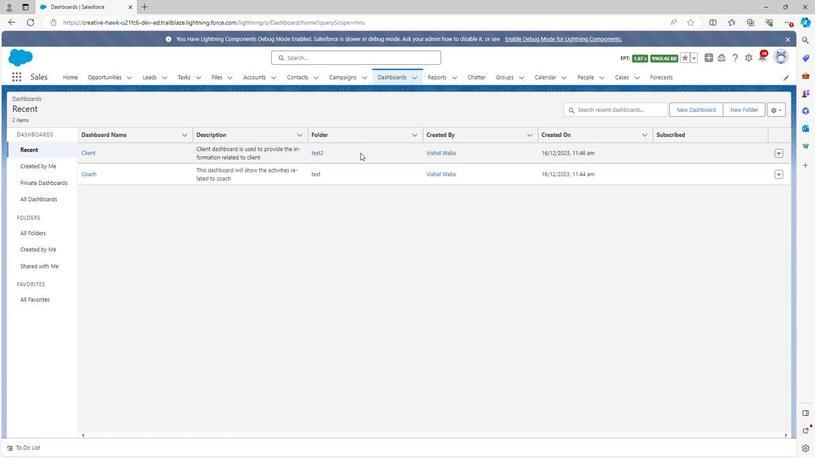 
